 Task: Add a condition where "Hours since ticket status on-hold(deactivated) Greater than Twenty" in recently solved tickets.
Action: Mouse moved to (149, 364)
Screenshot: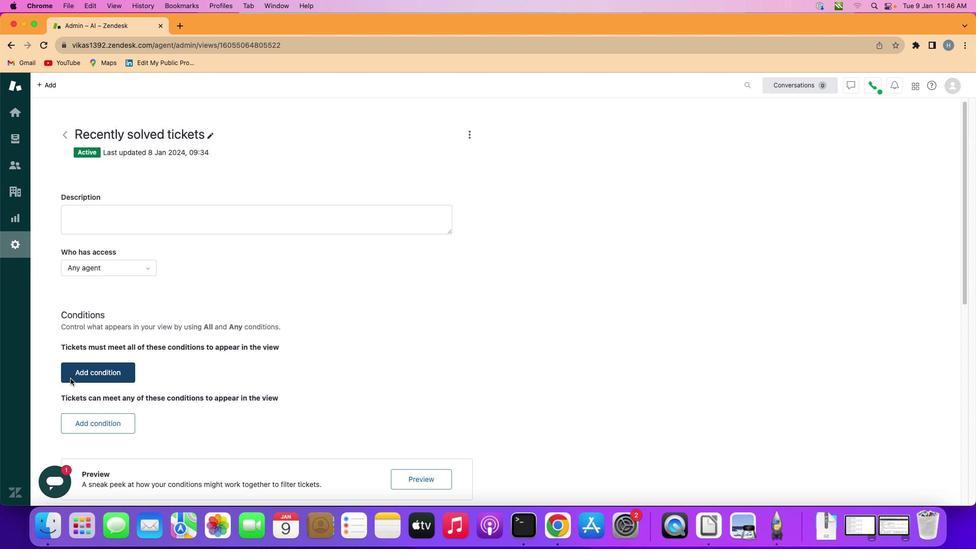 
Action: Mouse pressed left at (149, 364)
Screenshot: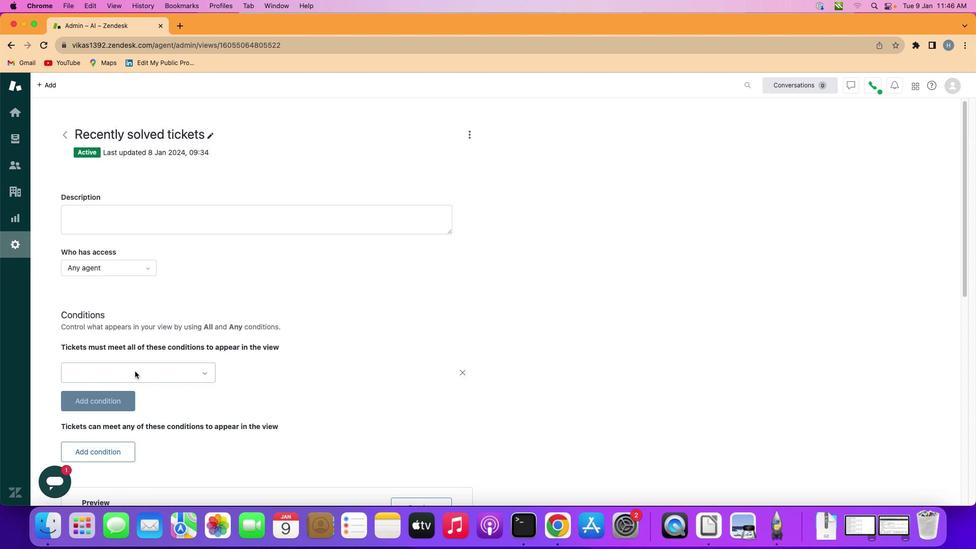 
Action: Mouse moved to (211, 364)
Screenshot: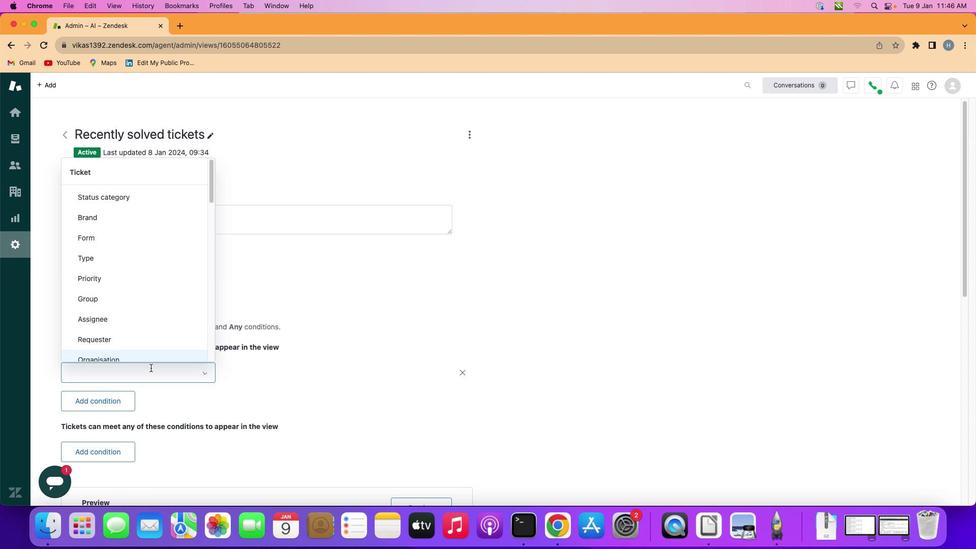 
Action: Mouse pressed left at (211, 364)
Screenshot: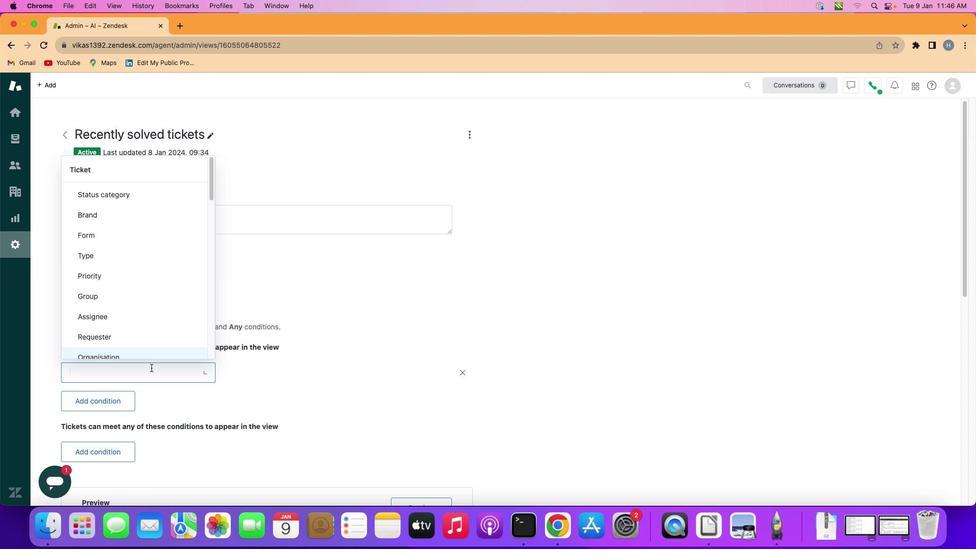 
Action: Mouse moved to (207, 361)
Screenshot: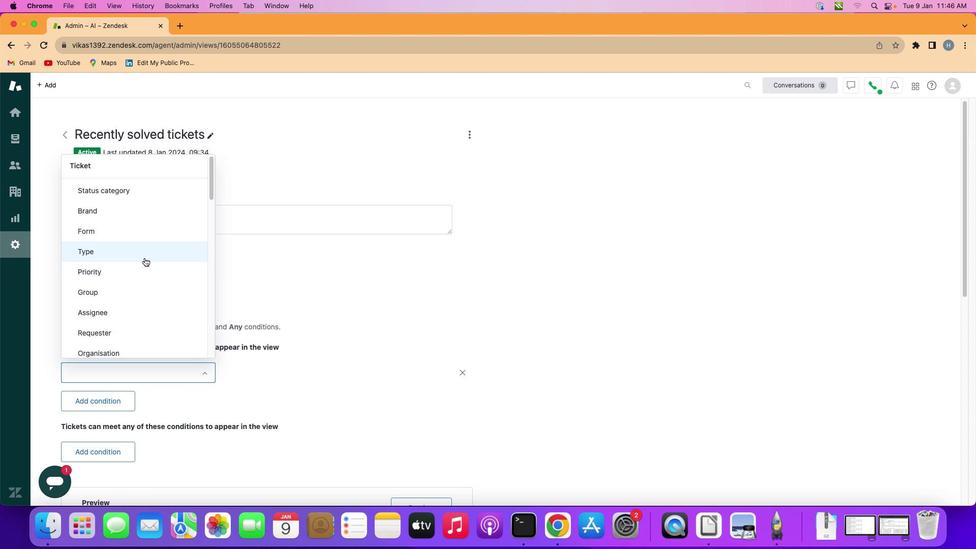 
Action: Mouse scrolled (207, 361) with delta (96, 356)
Screenshot: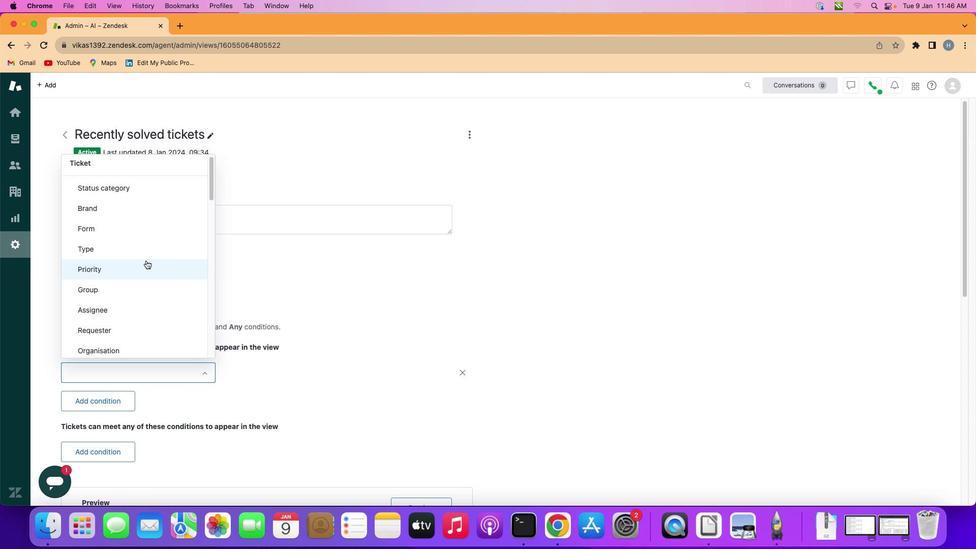
Action: Mouse scrolled (207, 361) with delta (96, 356)
Screenshot: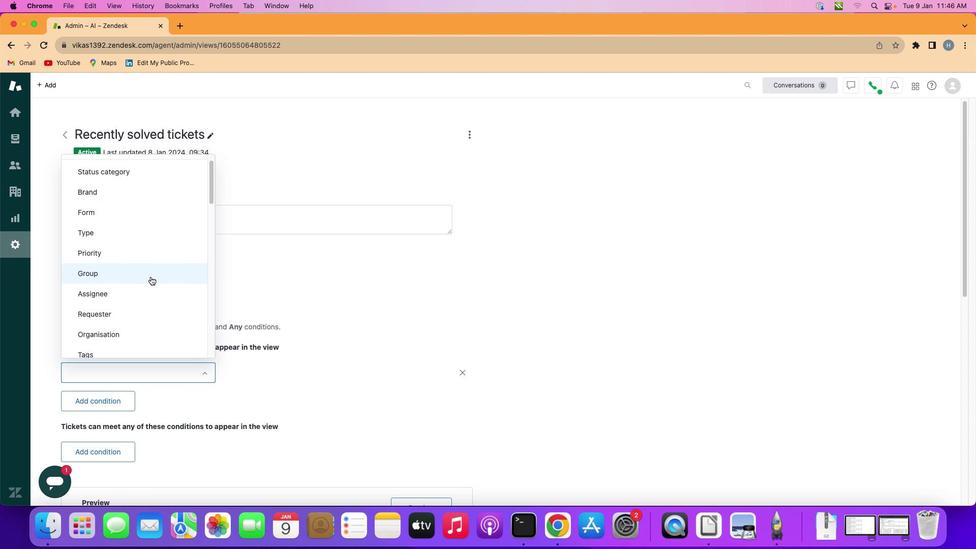 
Action: Mouse scrolled (207, 361) with delta (96, 356)
Screenshot: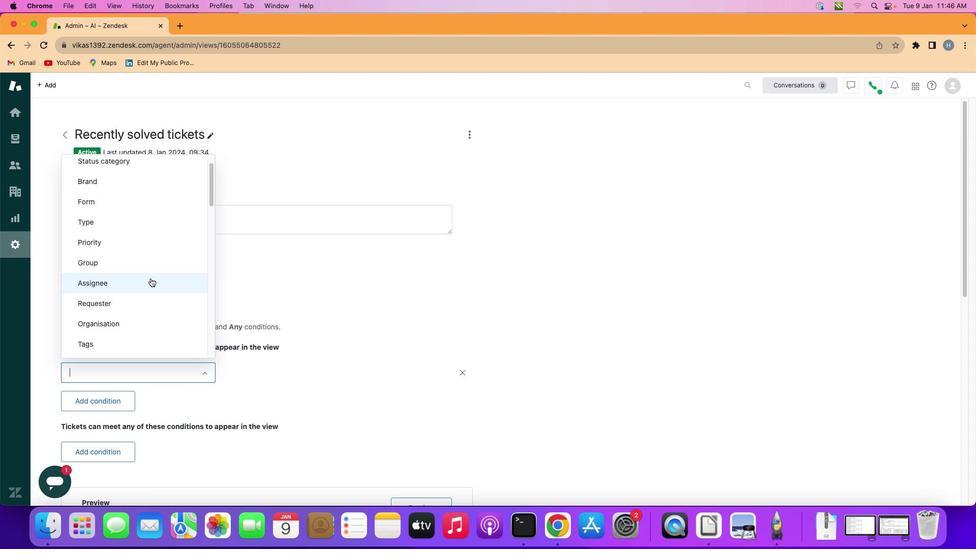 
Action: Mouse scrolled (207, 361) with delta (96, 356)
Screenshot: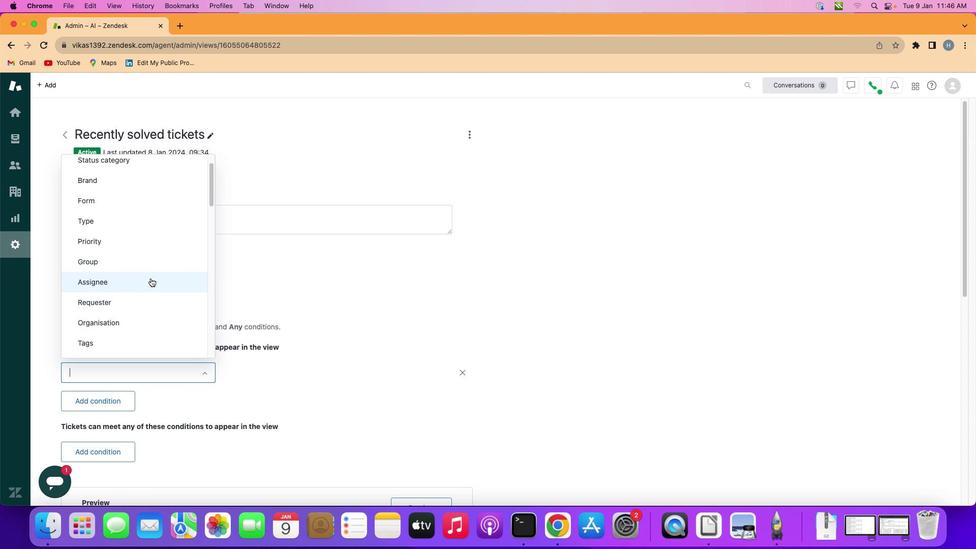 
Action: Mouse moved to (212, 362)
Screenshot: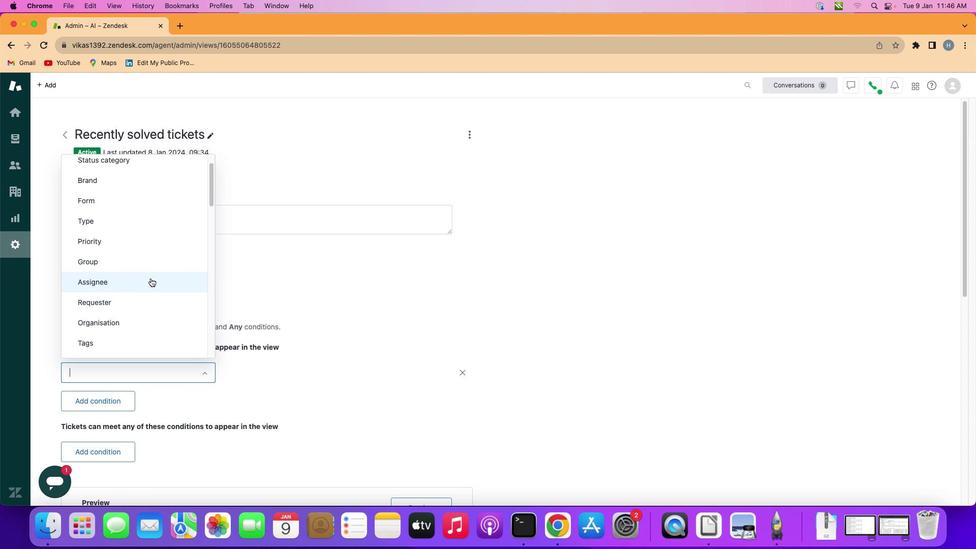 
Action: Mouse scrolled (212, 362) with delta (96, 356)
Screenshot: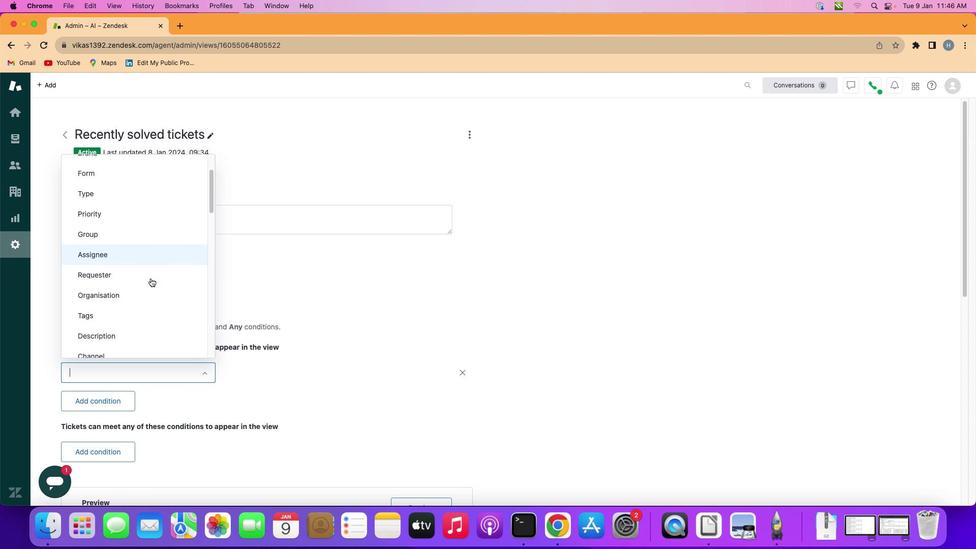 
Action: Mouse scrolled (212, 362) with delta (96, 356)
Screenshot: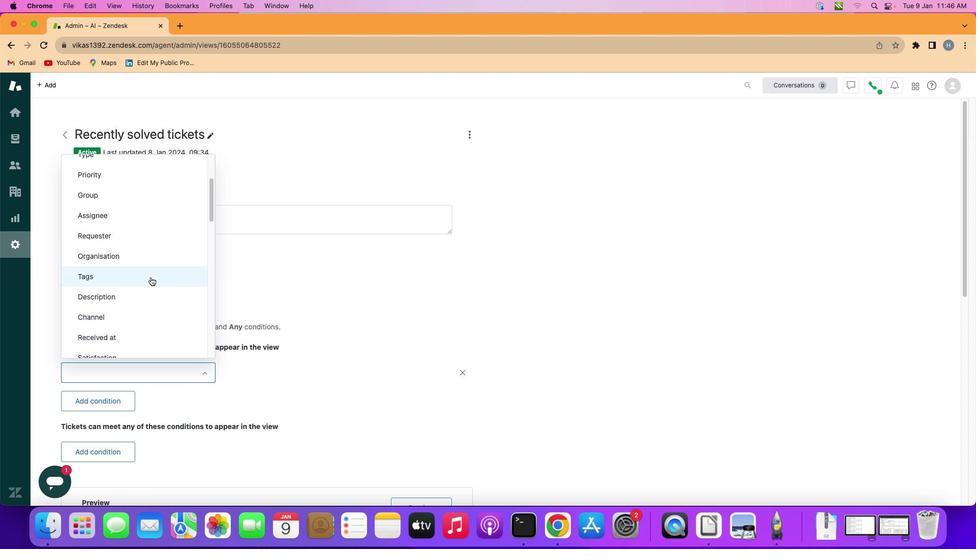 
Action: Mouse scrolled (212, 362) with delta (96, 356)
Screenshot: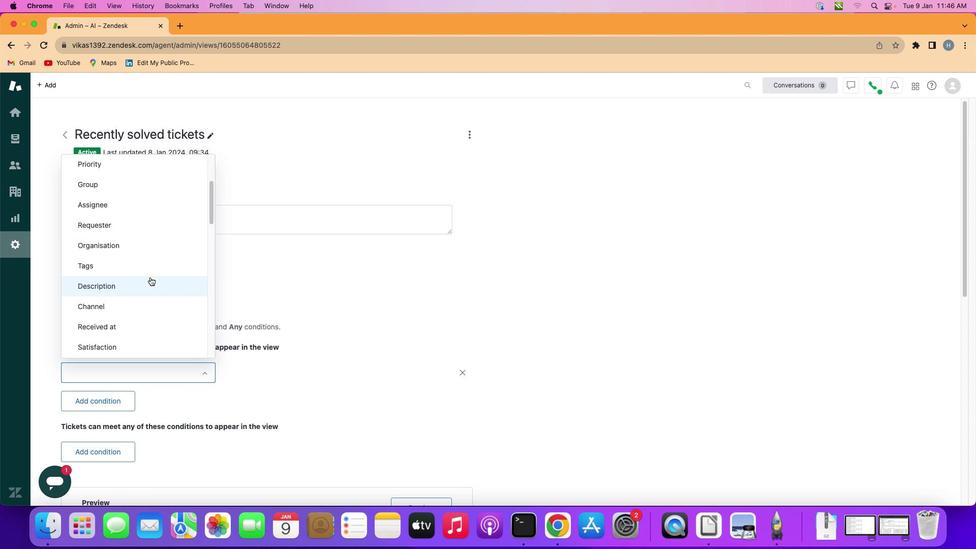 
Action: Mouse scrolled (212, 362) with delta (96, 356)
Screenshot: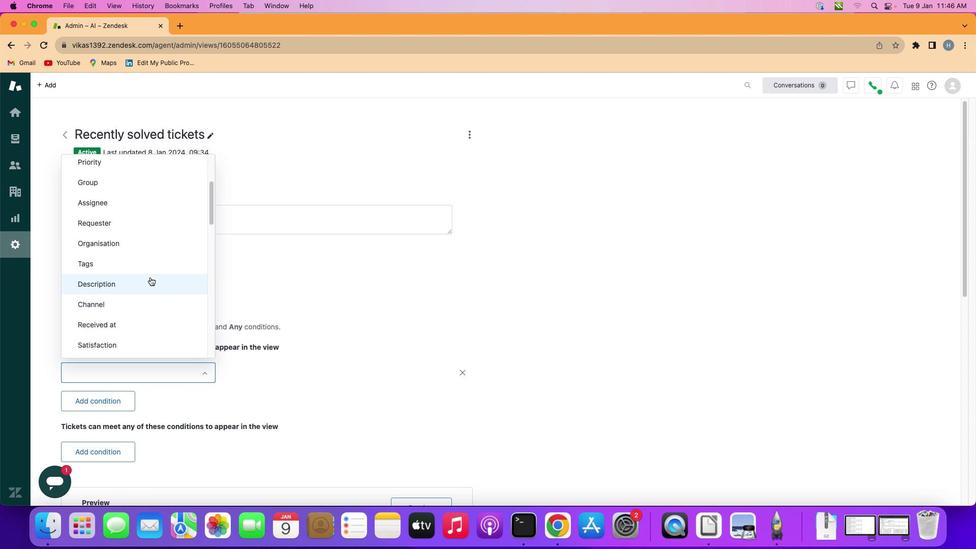 
Action: Mouse moved to (211, 362)
Screenshot: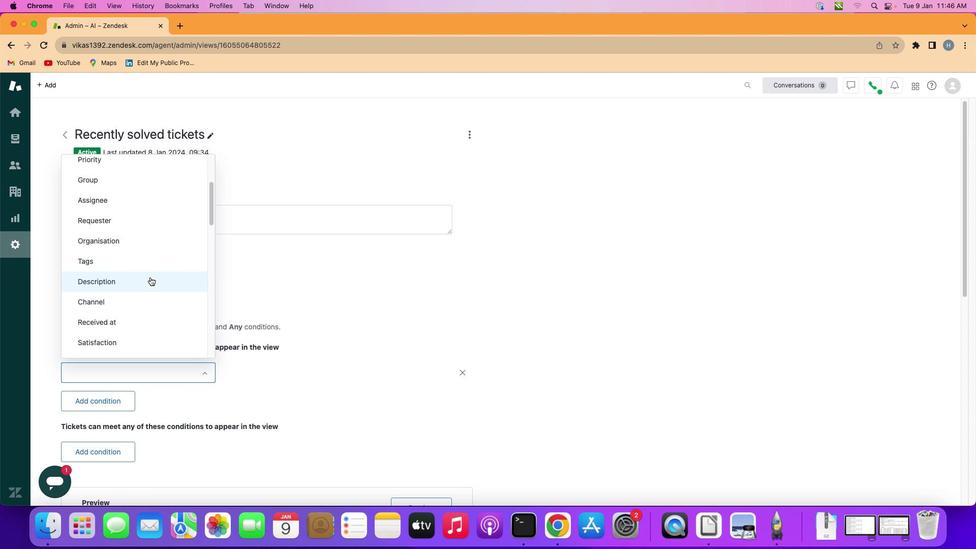 
Action: Mouse scrolled (211, 362) with delta (96, 356)
Screenshot: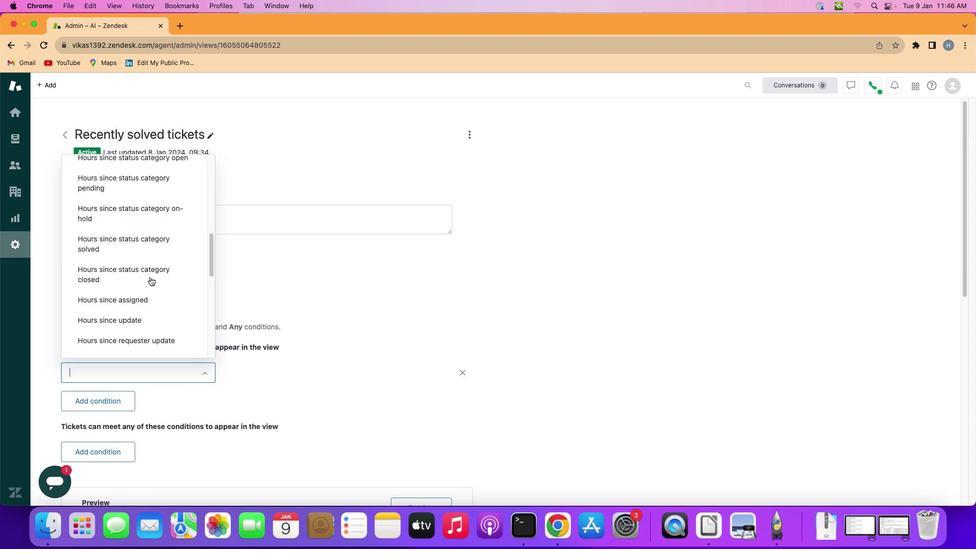 
Action: Mouse scrolled (211, 362) with delta (96, 356)
Screenshot: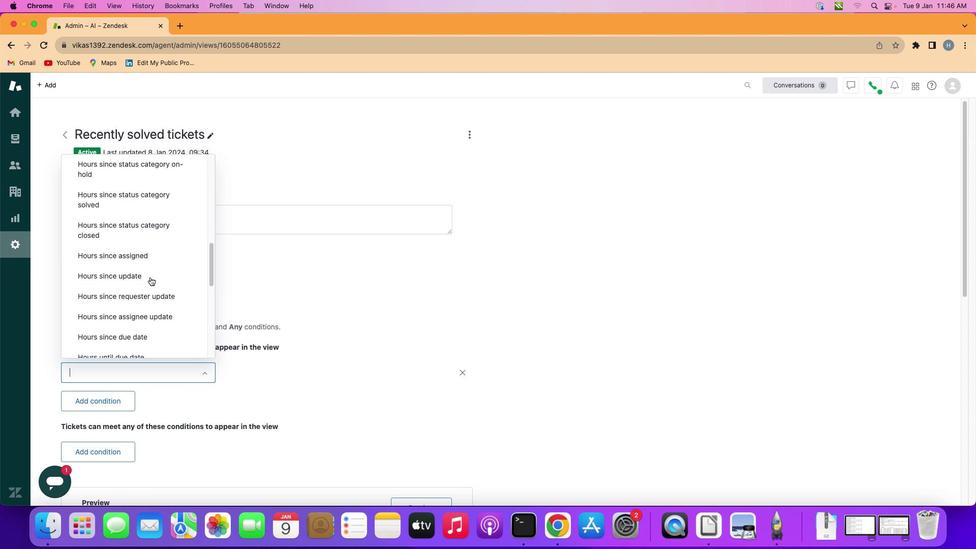 
Action: Mouse scrolled (211, 362) with delta (96, 356)
Screenshot: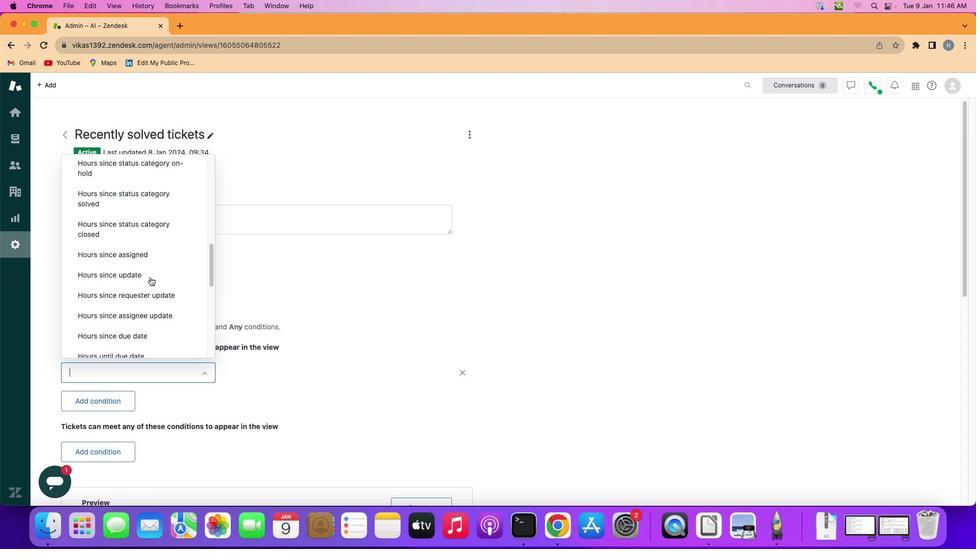 
Action: Mouse scrolled (211, 362) with delta (96, 356)
Screenshot: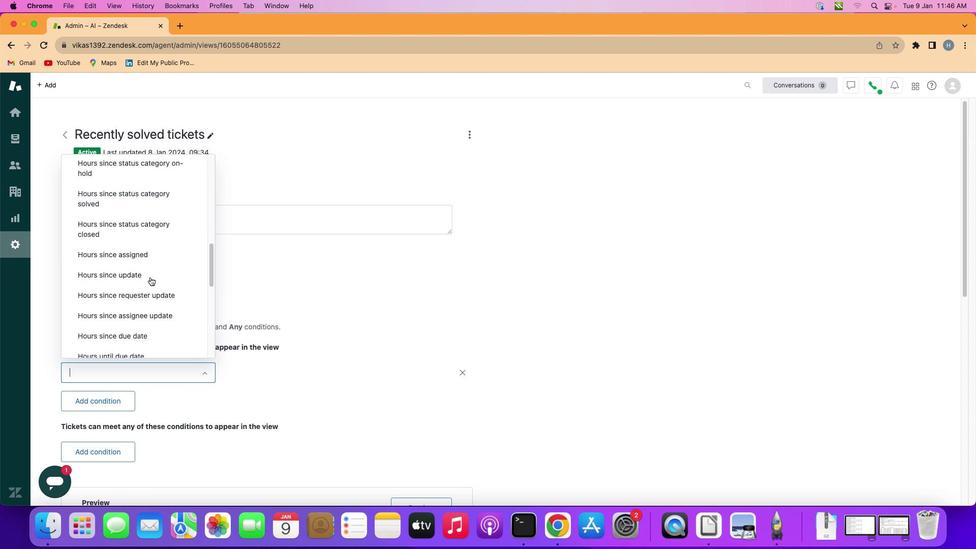 
Action: Mouse scrolled (211, 362) with delta (96, 356)
Screenshot: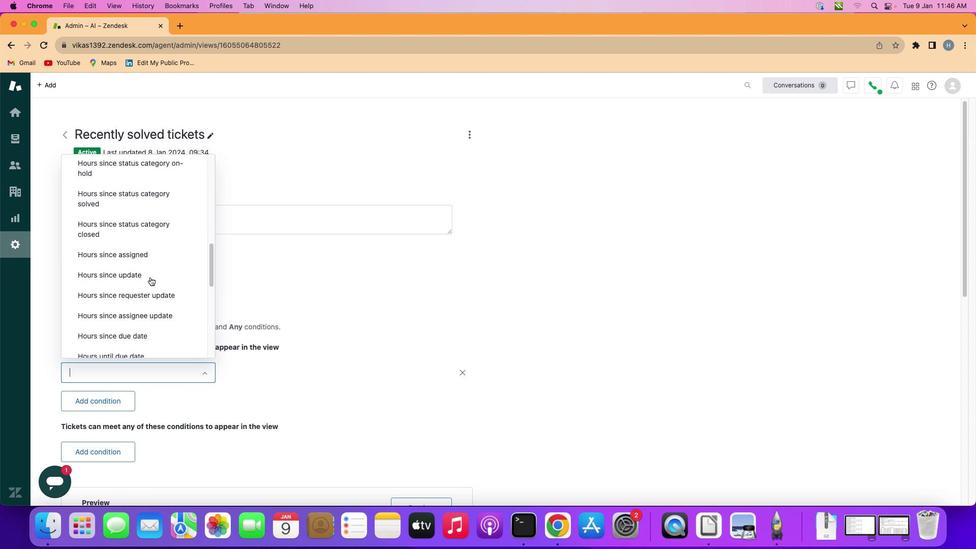 
Action: Mouse scrolled (211, 362) with delta (96, 356)
Screenshot: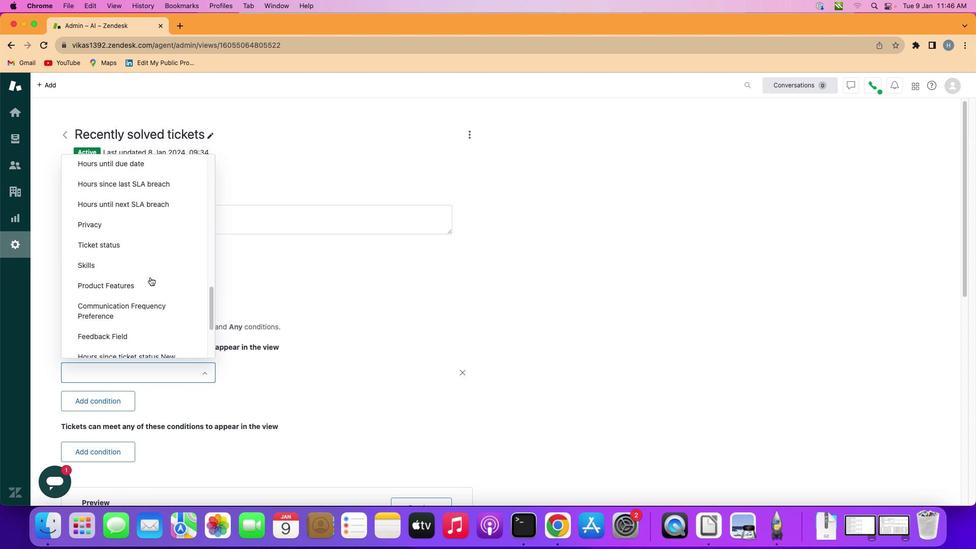 
Action: Mouse scrolled (211, 362) with delta (96, 356)
Screenshot: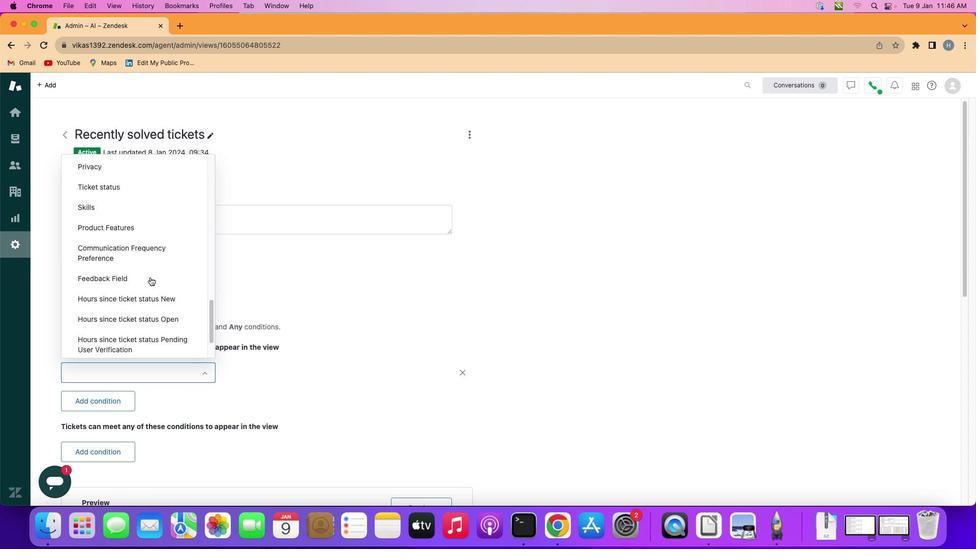 
Action: Mouse scrolled (211, 362) with delta (96, 356)
Screenshot: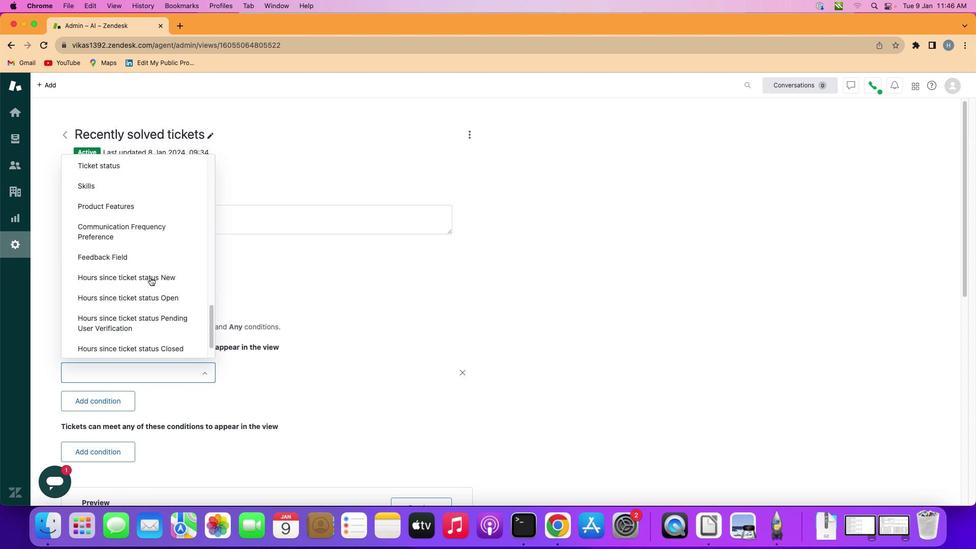 
Action: Mouse scrolled (211, 362) with delta (96, 356)
Screenshot: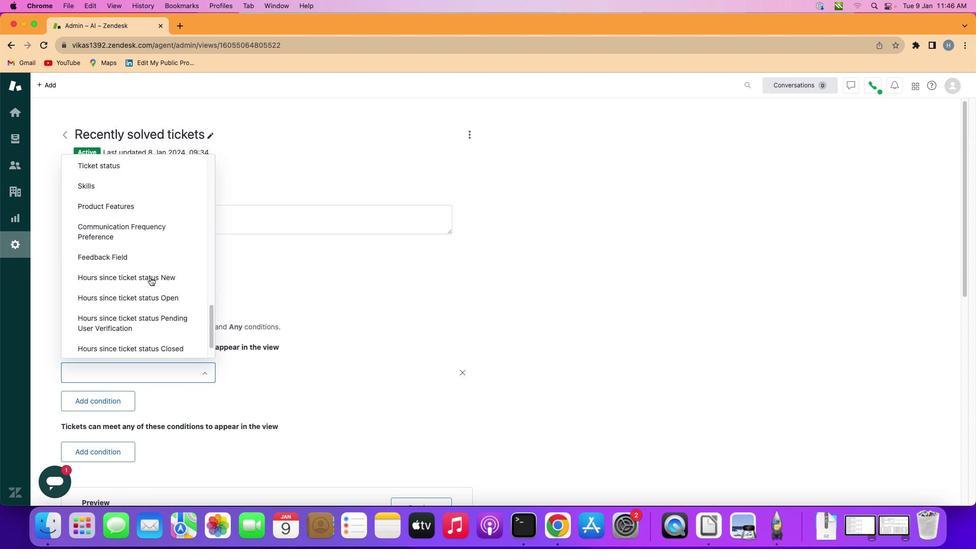 
Action: Mouse scrolled (211, 362) with delta (96, 356)
Screenshot: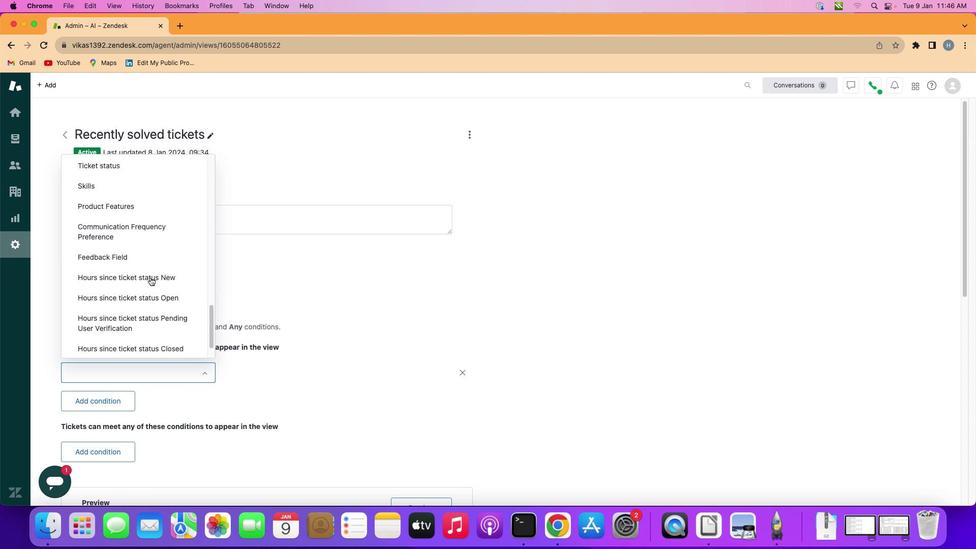 
Action: Mouse moved to (211, 362)
Screenshot: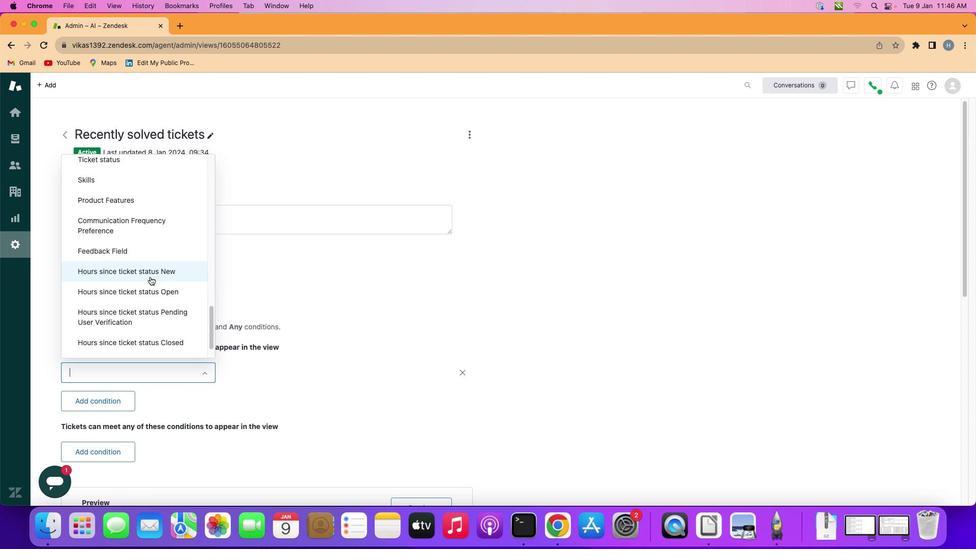 
Action: Mouse scrolled (211, 362) with delta (96, 356)
Screenshot: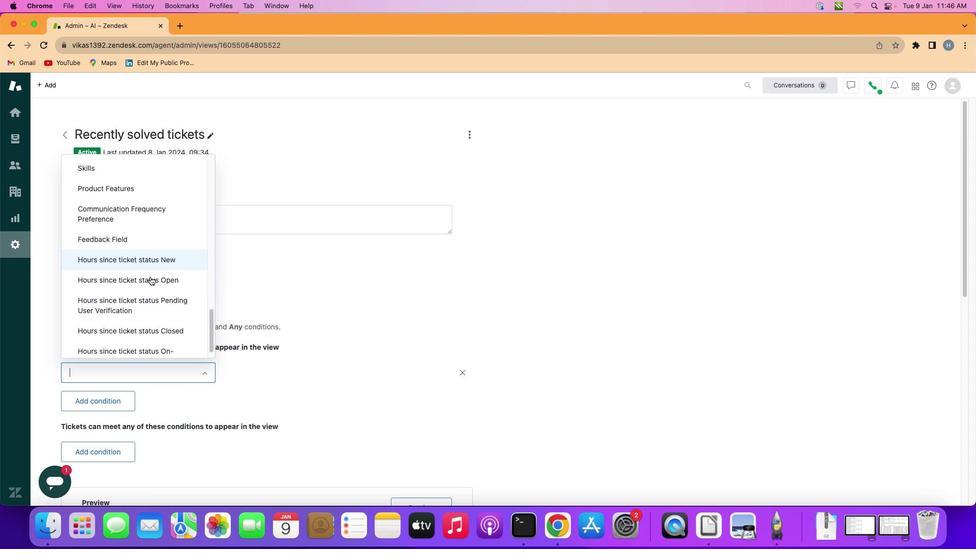 
Action: Mouse scrolled (211, 362) with delta (96, 356)
Screenshot: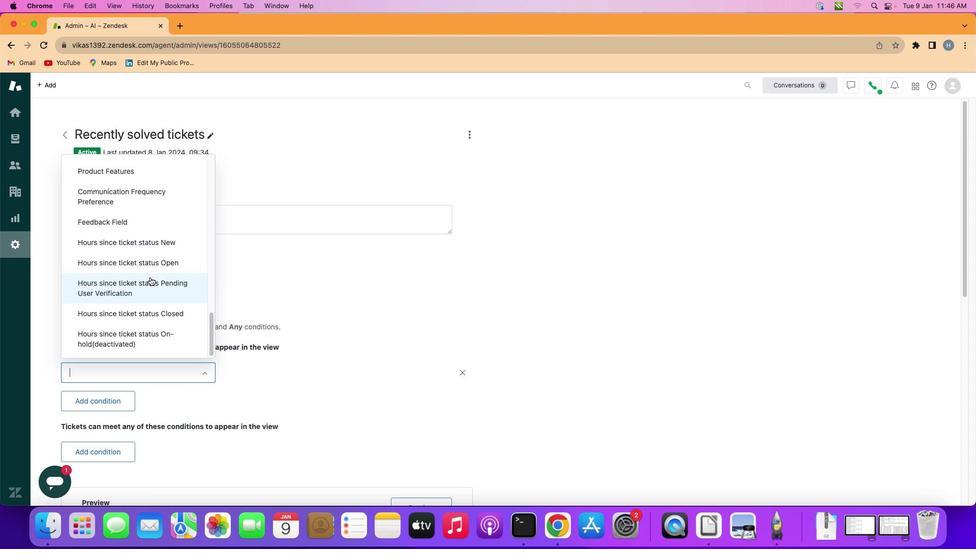
Action: Mouse scrolled (211, 362) with delta (96, 356)
Screenshot: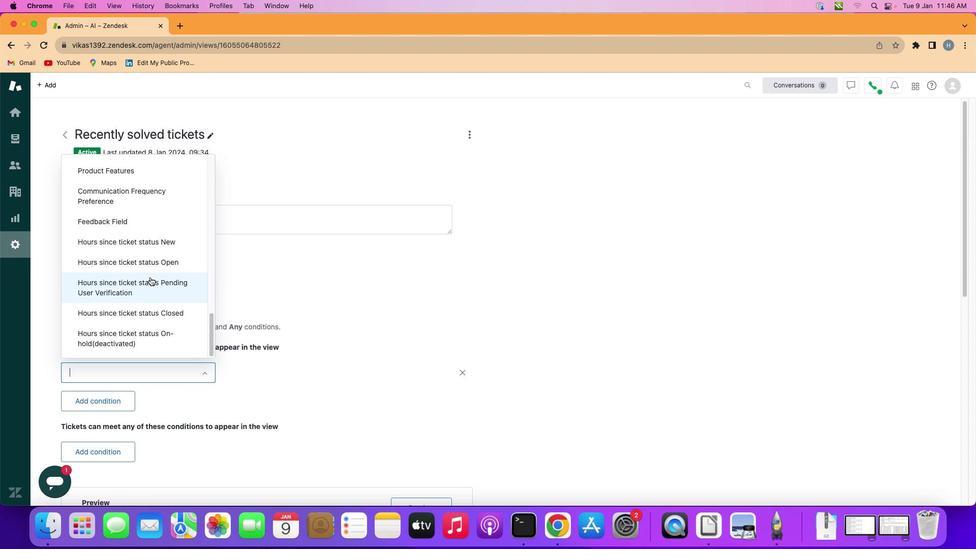 
Action: Mouse scrolled (211, 362) with delta (96, 356)
Screenshot: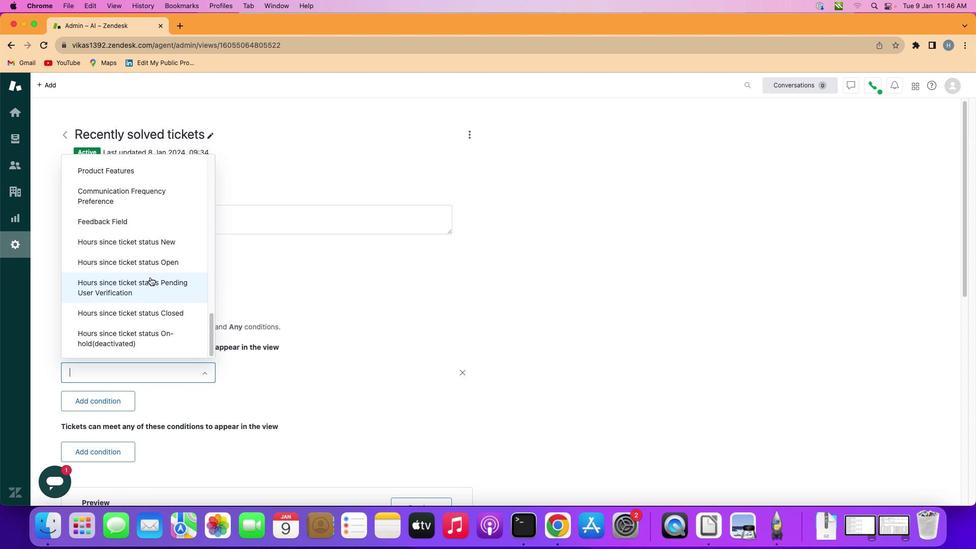 
Action: Mouse moved to (211, 362)
Screenshot: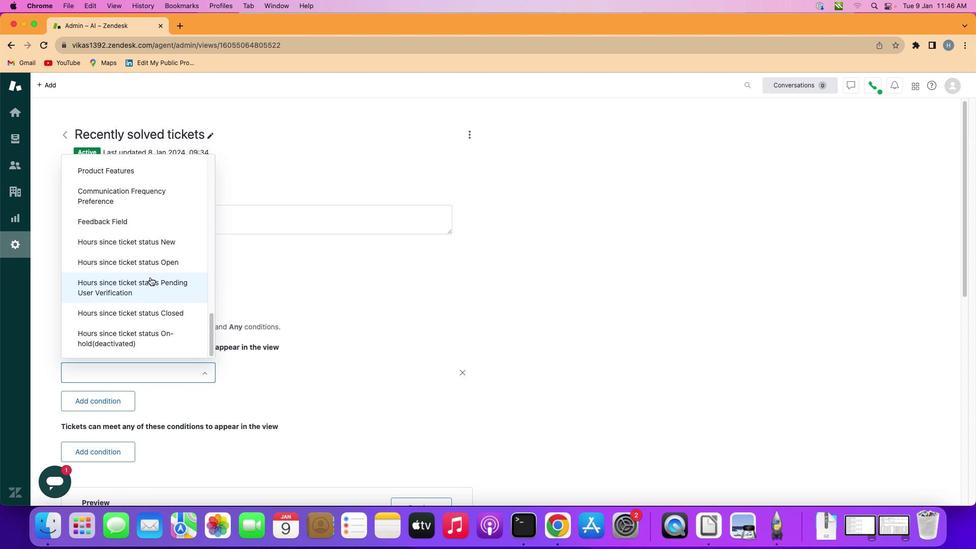 
Action: Mouse scrolled (211, 362) with delta (96, 356)
Screenshot: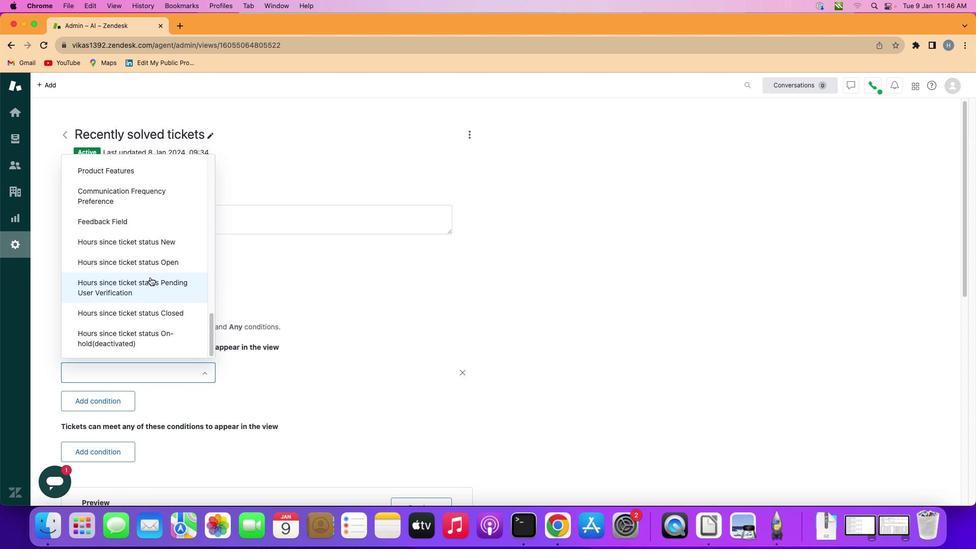 
Action: Mouse scrolled (211, 362) with delta (96, 356)
Screenshot: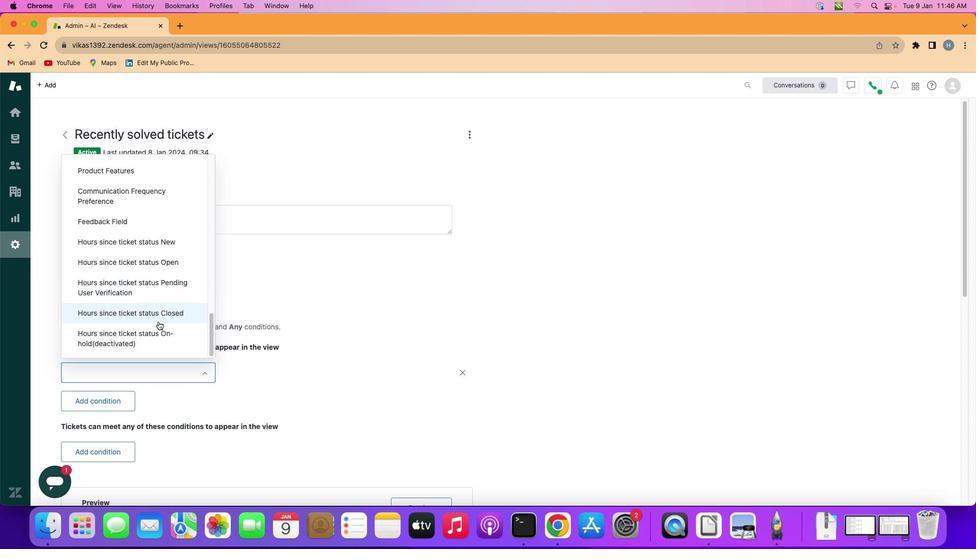 
Action: Mouse moved to (218, 363)
Screenshot: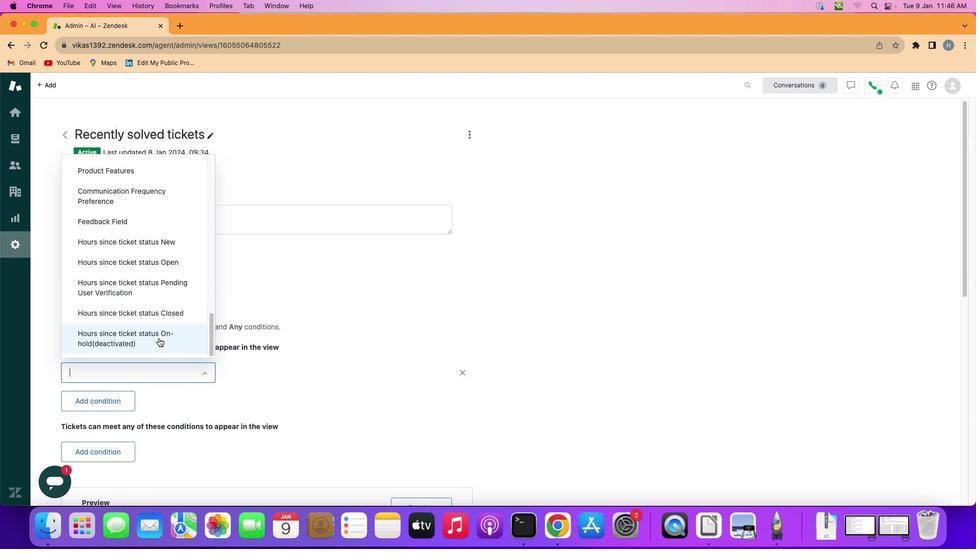 
Action: Mouse pressed left at (218, 363)
Screenshot: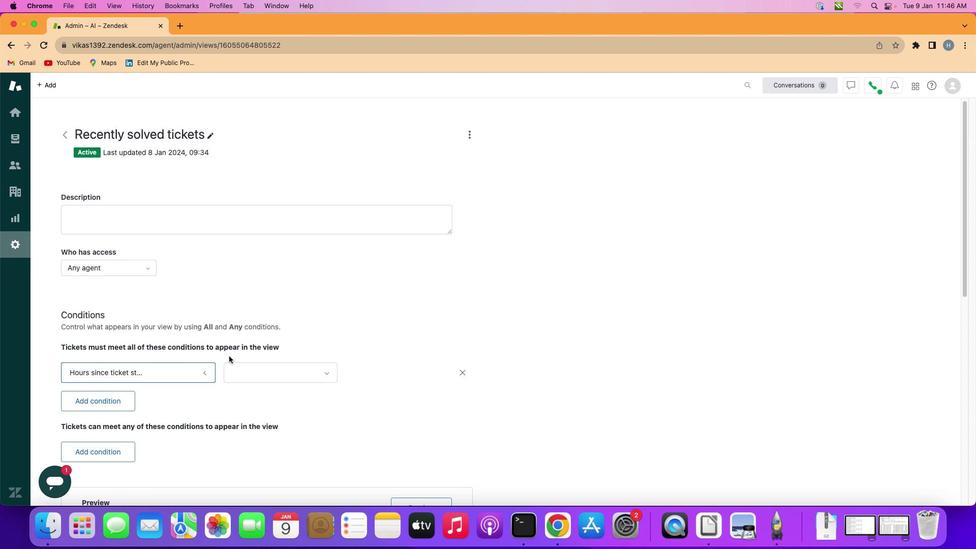 
Action: Mouse moved to (316, 364)
Screenshot: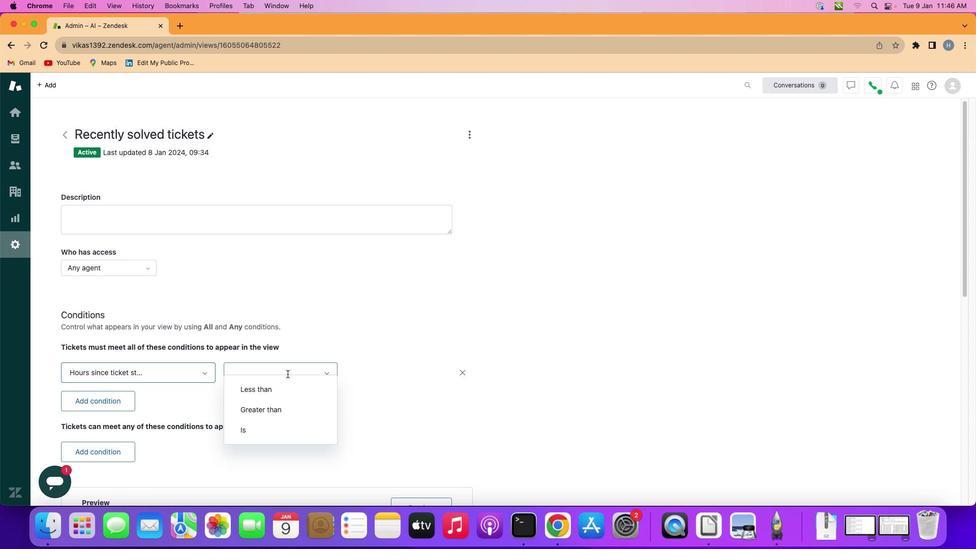 
Action: Mouse pressed left at (316, 364)
Screenshot: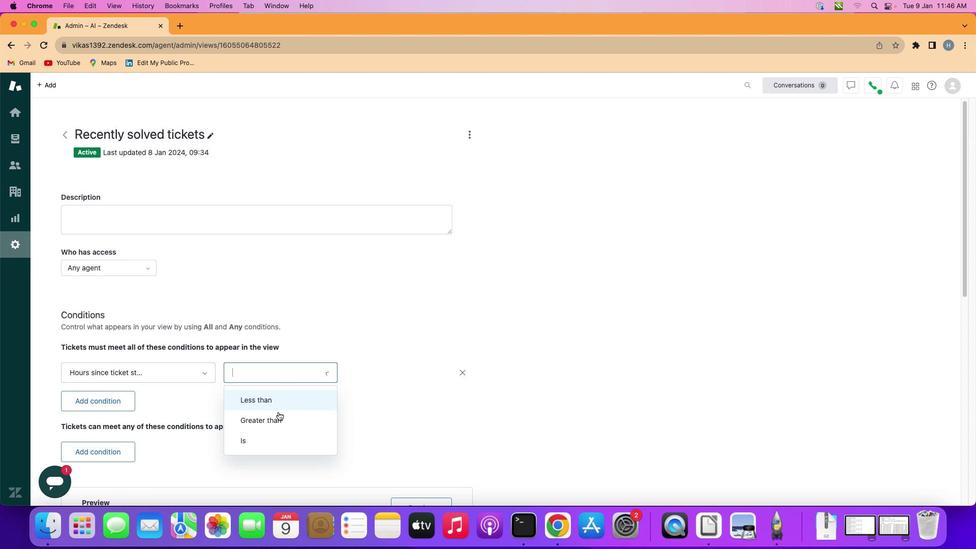 
Action: Mouse moved to (316, 365)
Screenshot: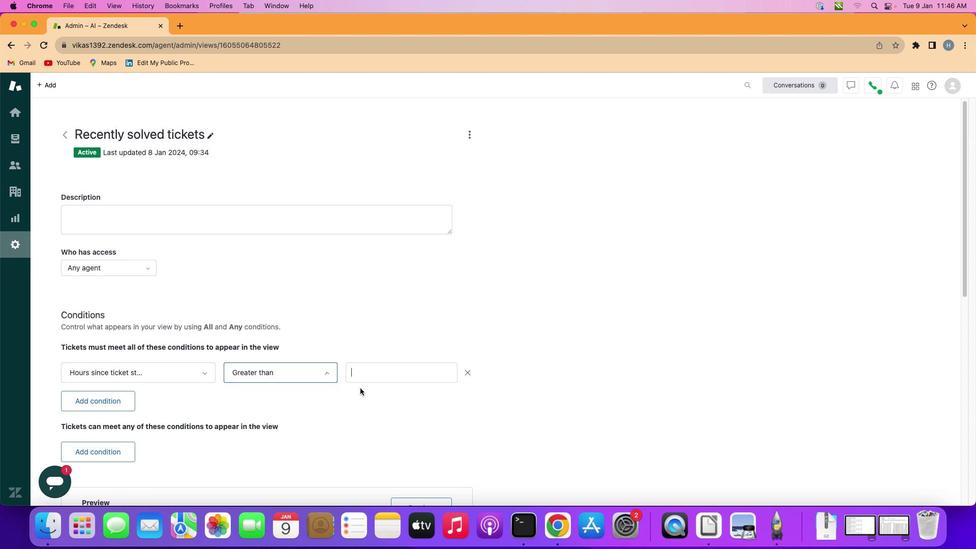 
Action: Mouse pressed left at (316, 365)
Screenshot: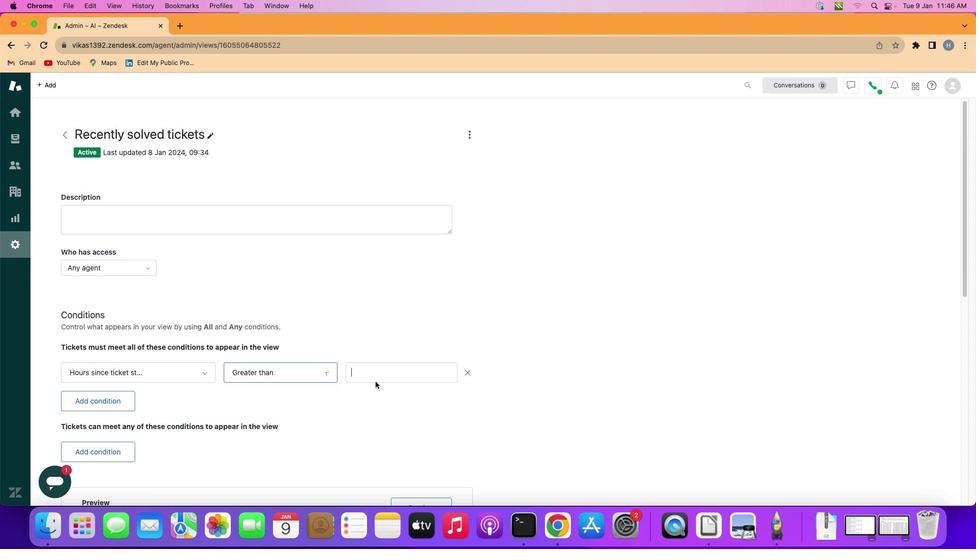 
Action: Mouse moved to (394, 364)
Screenshot: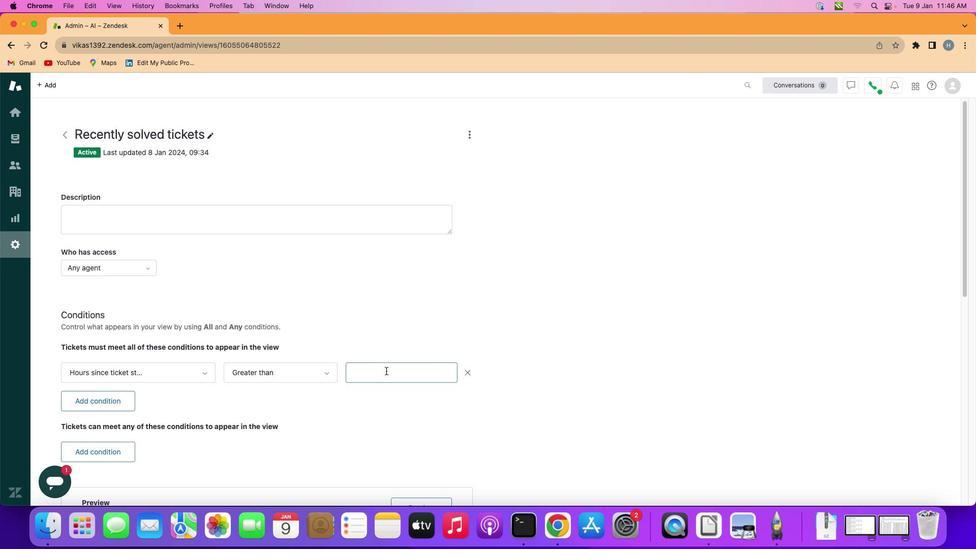 
Action: Mouse pressed left at (394, 364)
Screenshot: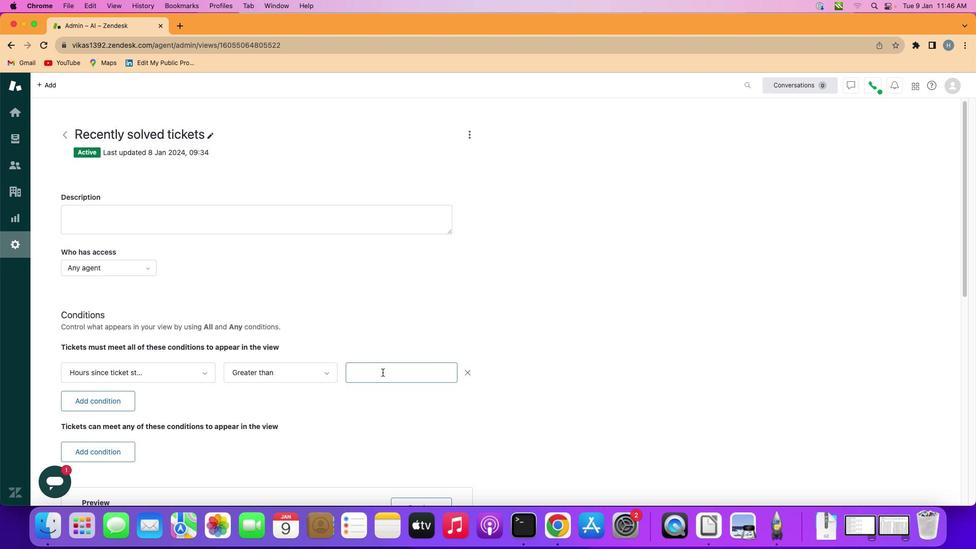 
Action: Mouse moved to (386, 364)
Screenshot: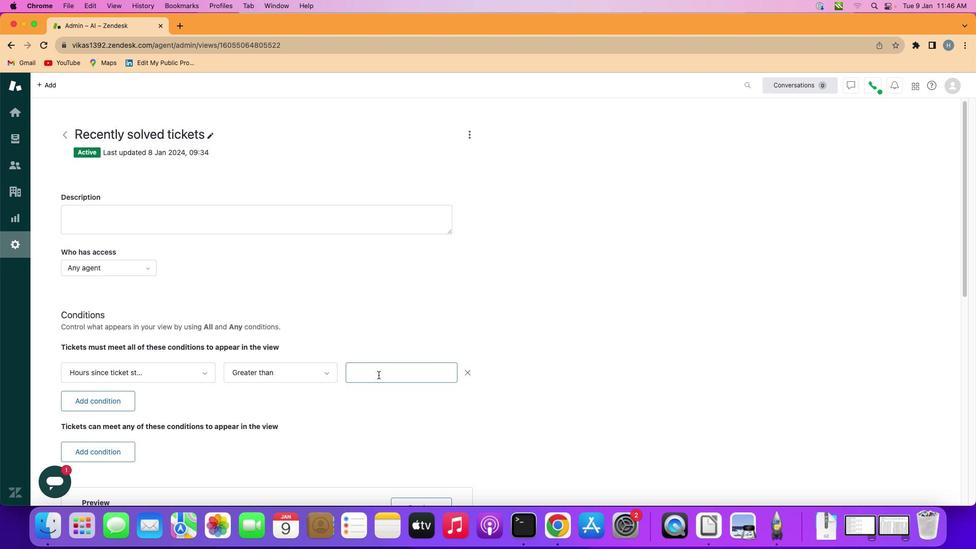 
Action: Key pressed Key.shift'T''w''e''n''t''y'
Screenshot: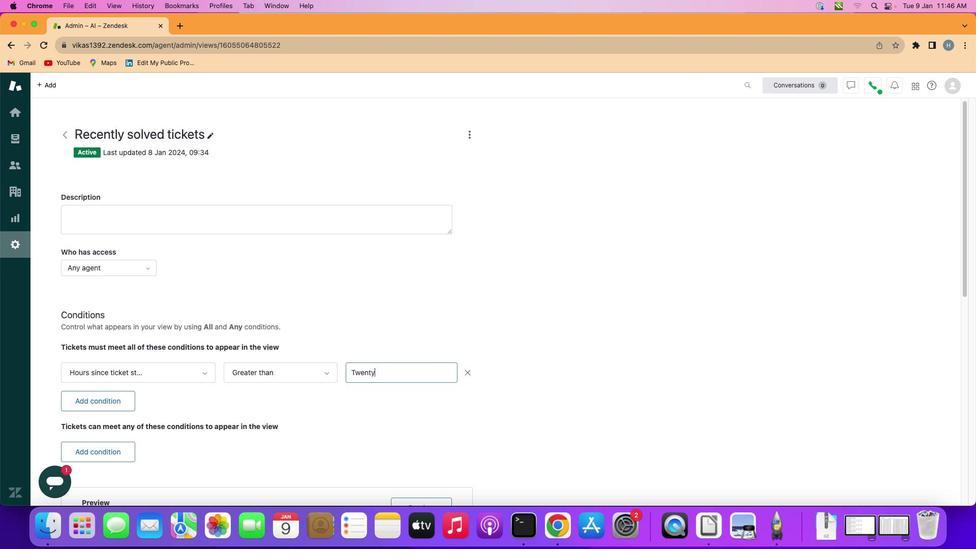 
Action: Mouse moved to (405, 364)
Screenshot: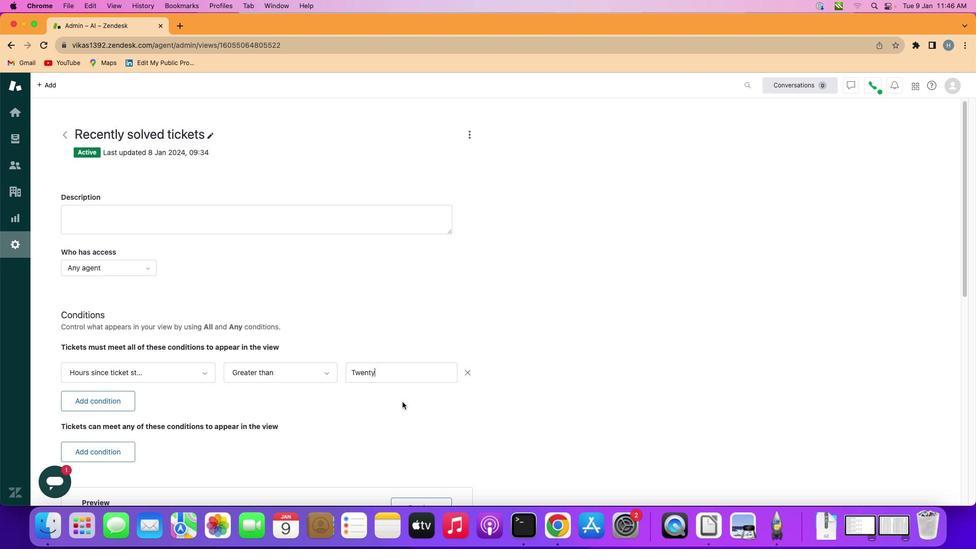 
